 Task: Create a rule from the Agile list, Priority changed -> Complete task in the project BroaderVisionary if Priority Cleared then Complete Task
Action: Mouse moved to (955, 85)
Screenshot: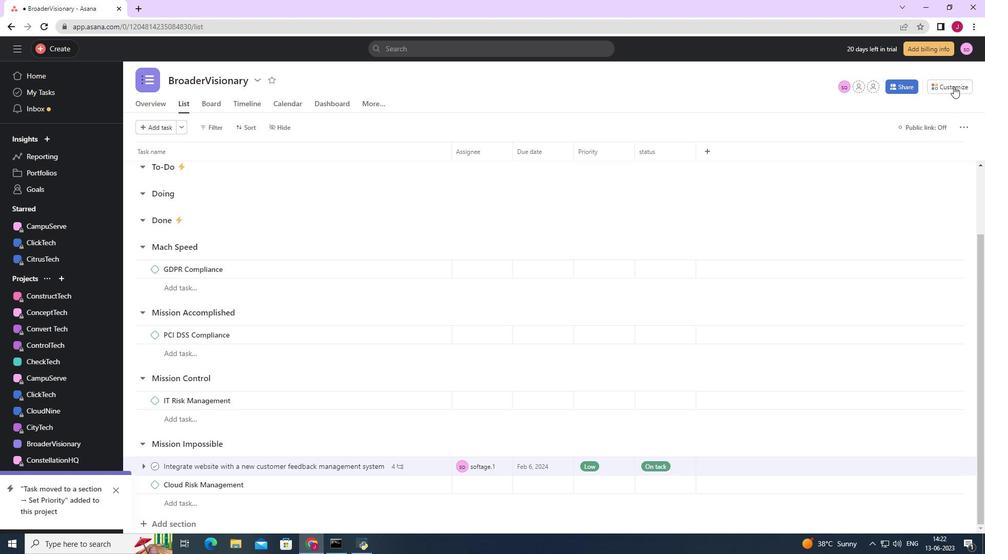 
Action: Mouse pressed left at (955, 85)
Screenshot: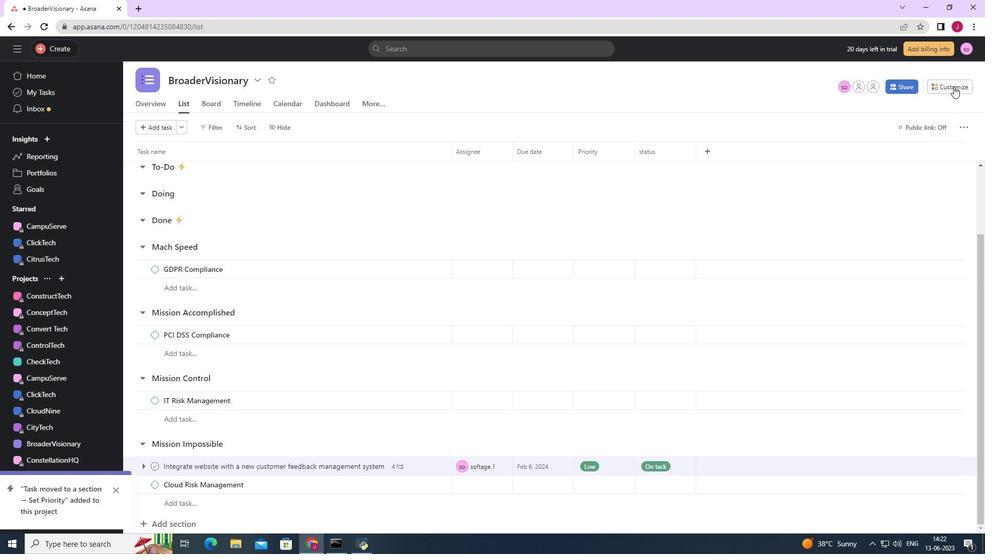 
Action: Mouse moved to (769, 225)
Screenshot: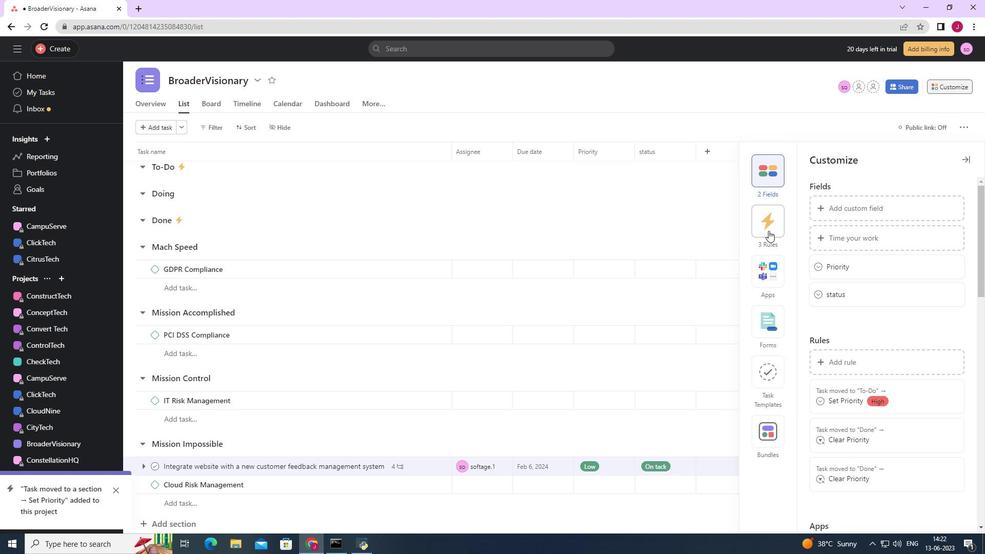 
Action: Mouse pressed left at (769, 225)
Screenshot: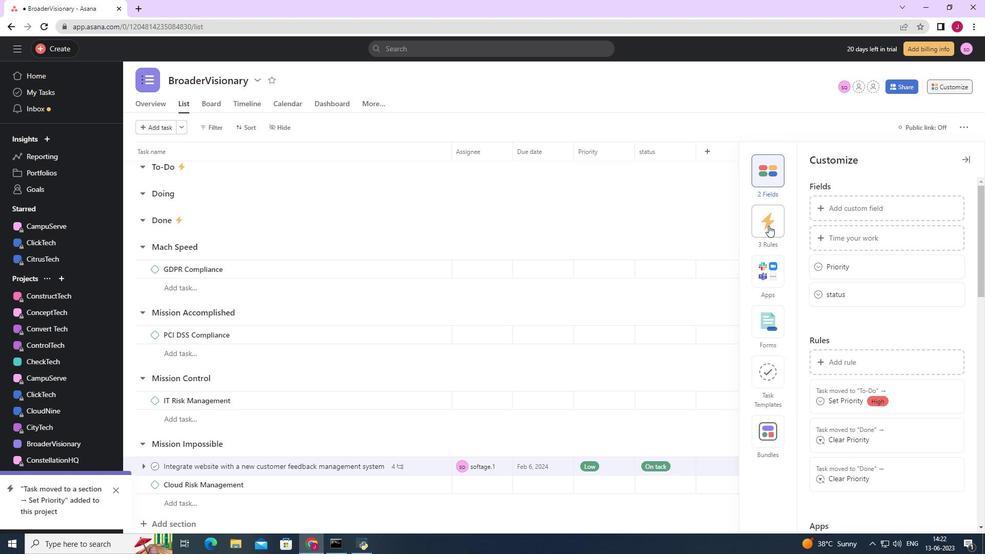 
Action: Mouse moved to (845, 205)
Screenshot: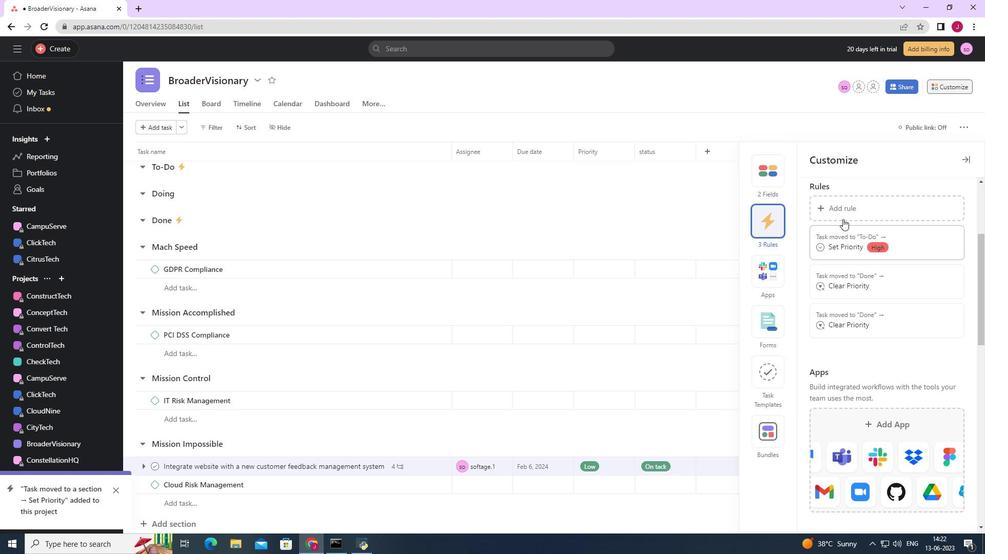 
Action: Mouse pressed left at (845, 205)
Screenshot: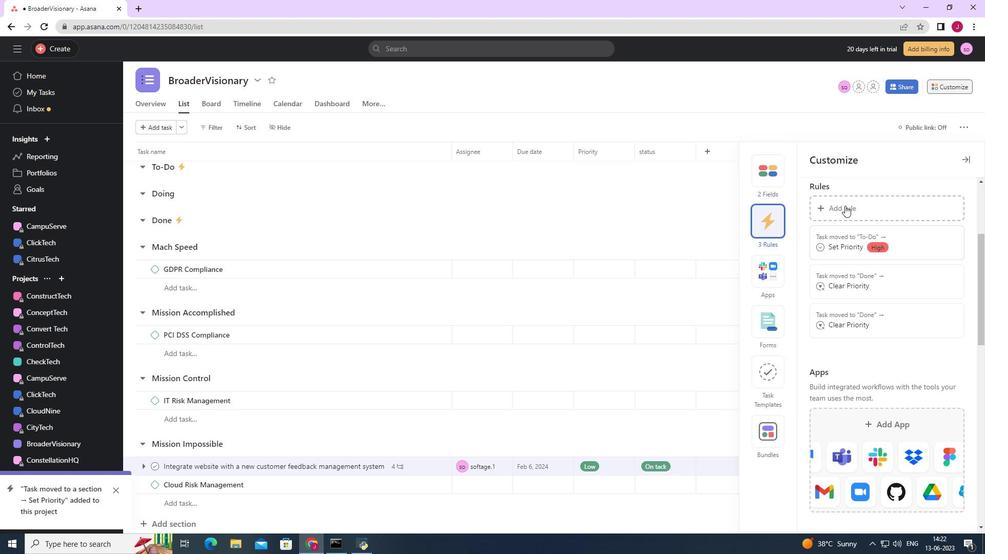 
Action: Mouse moved to (222, 135)
Screenshot: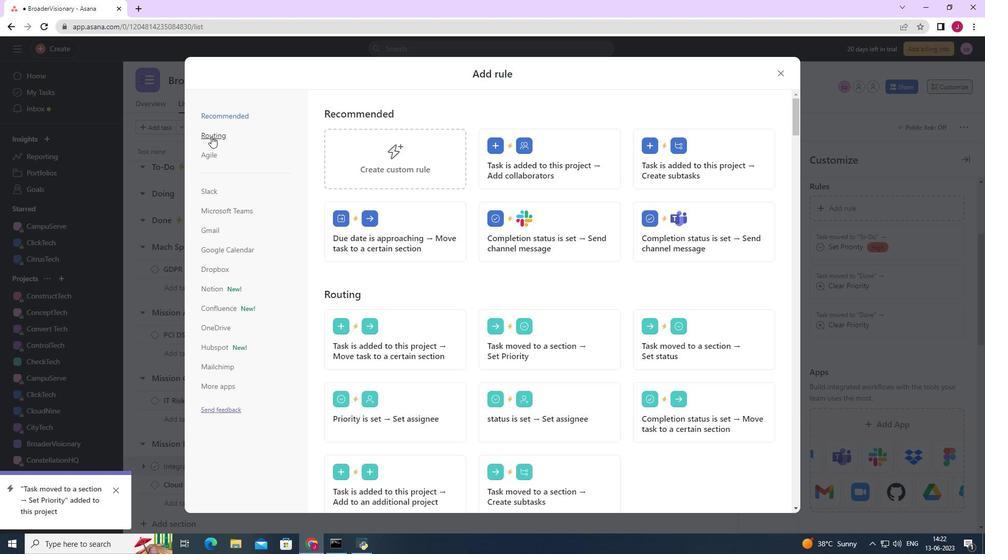 
Action: Mouse pressed left at (222, 135)
Screenshot: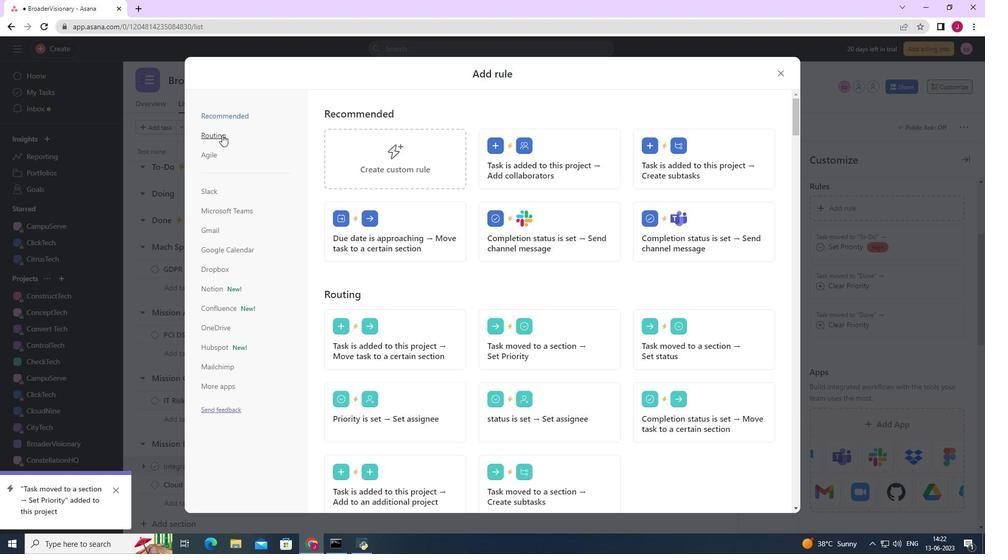
Action: Mouse moved to (213, 153)
Screenshot: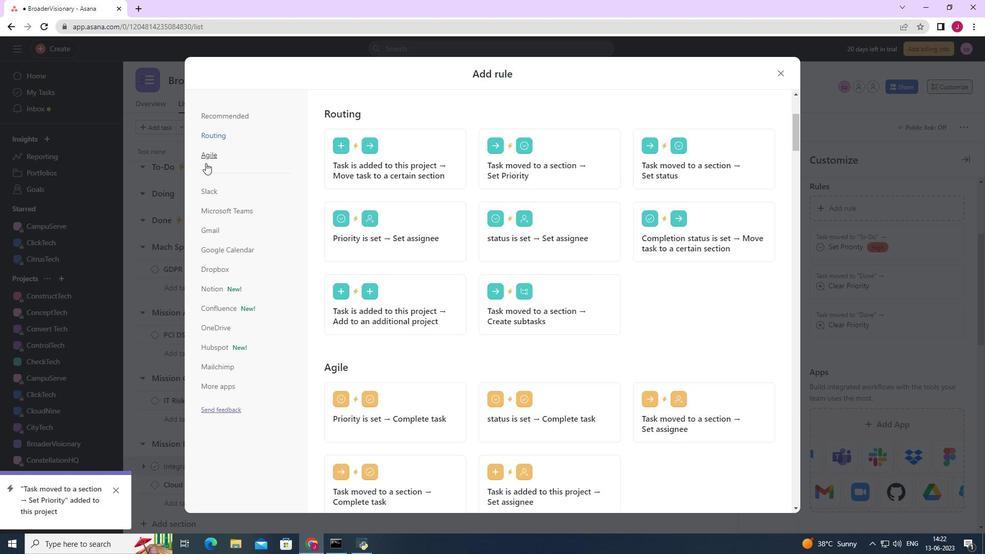 
Action: Mouse pressed left at (213, 153)
Screenshot: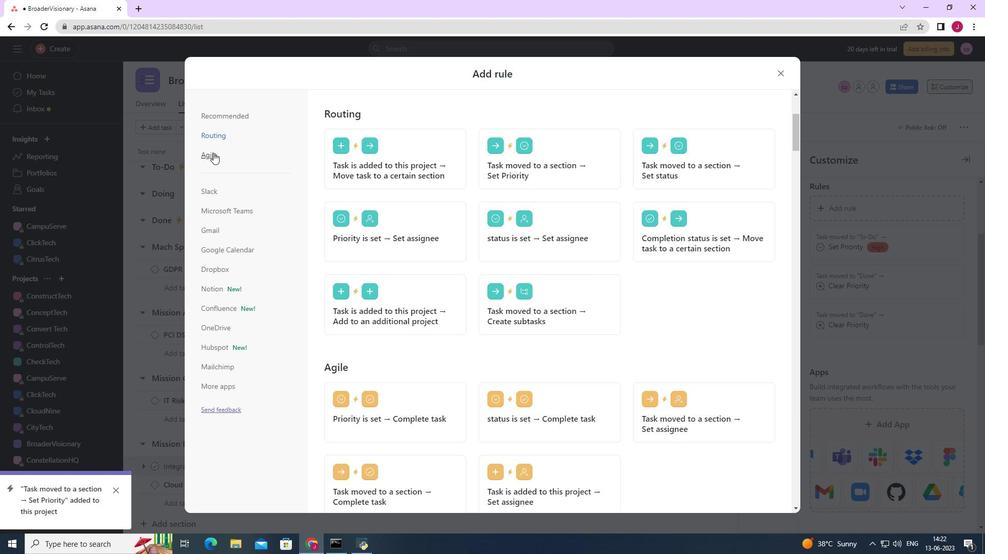 
Action: Mouse moved to (401, 159)
Screenshot: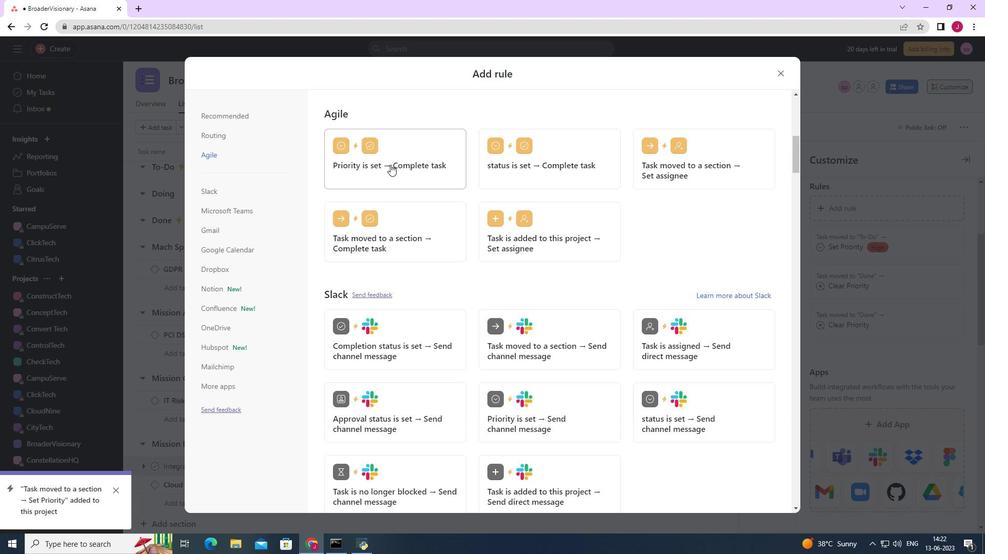 
Action: Mouse pressed left at (401, 159)
Screenshot: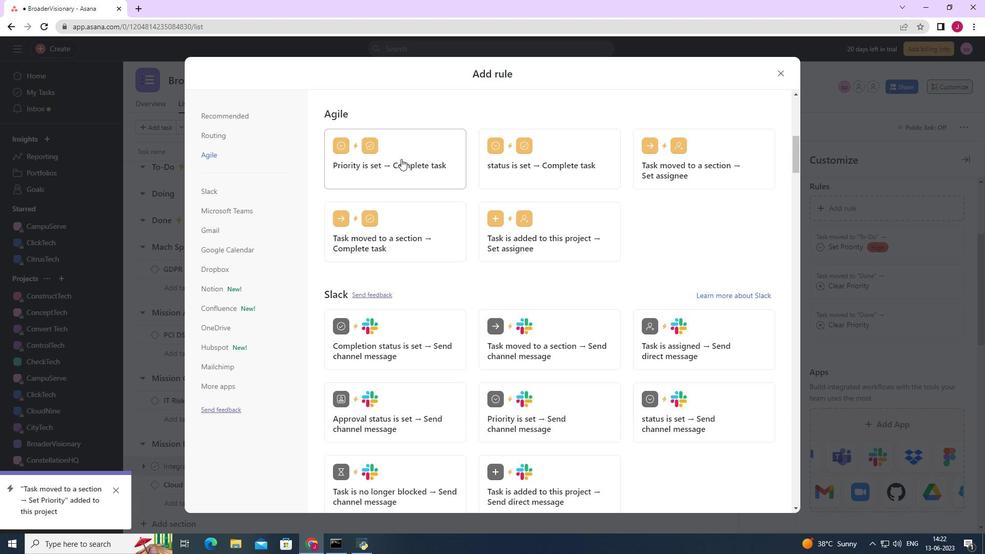 
Action: Mouse moved to (643, 179)
Screenshot: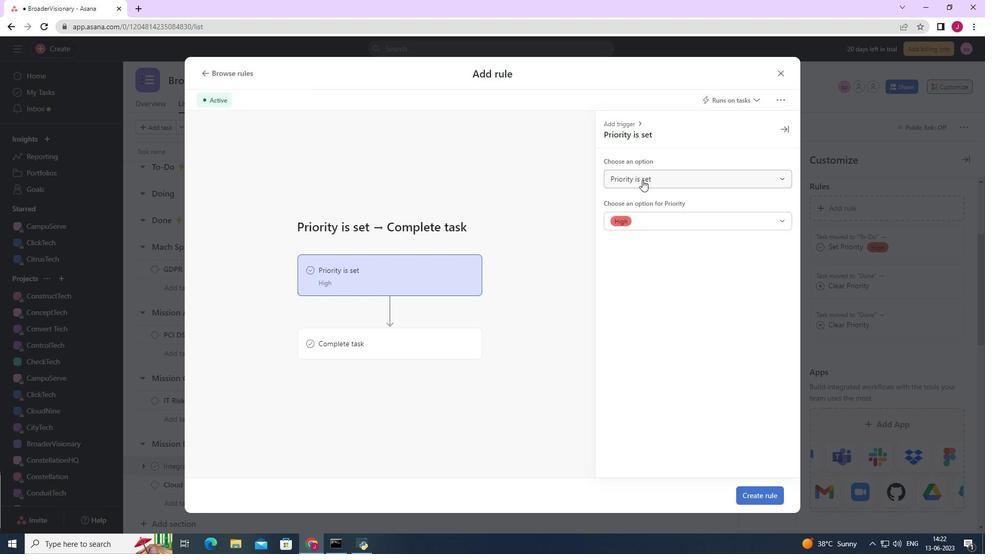 
Action: Mouse pressed left at (643, 179)
Screenshot: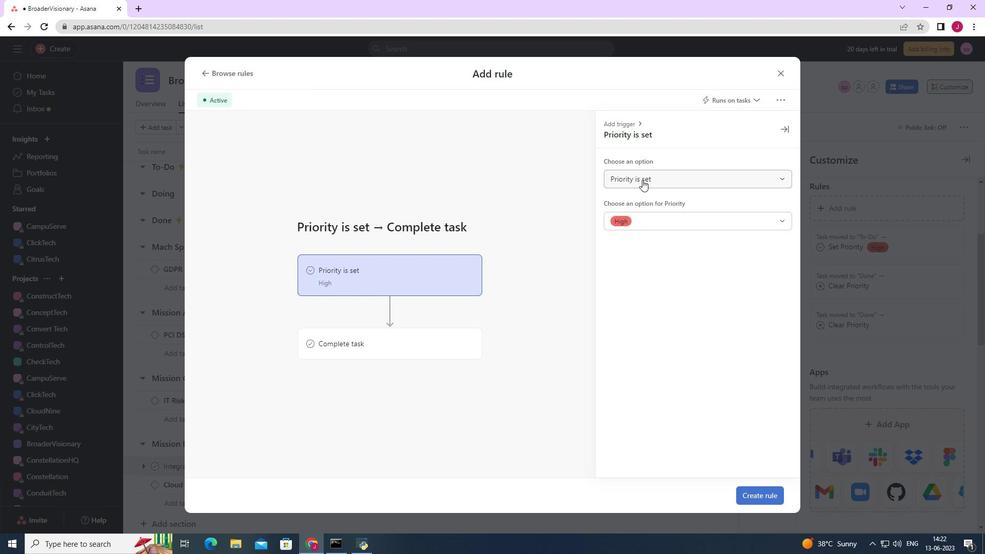 
Action: Mouse moved to (642, 218)
Screenshot: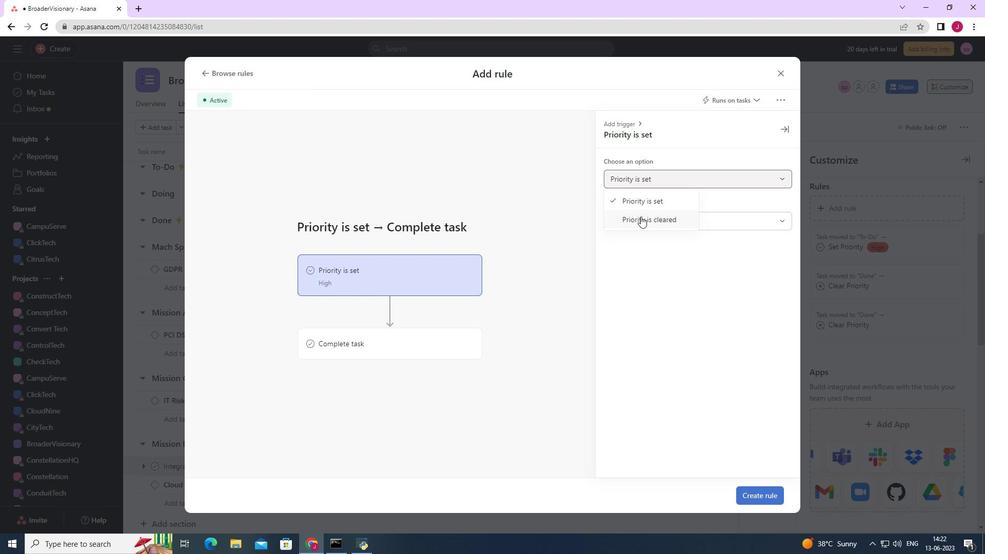 
Action: Mouse pressed left at (642, 218)
Screenshot: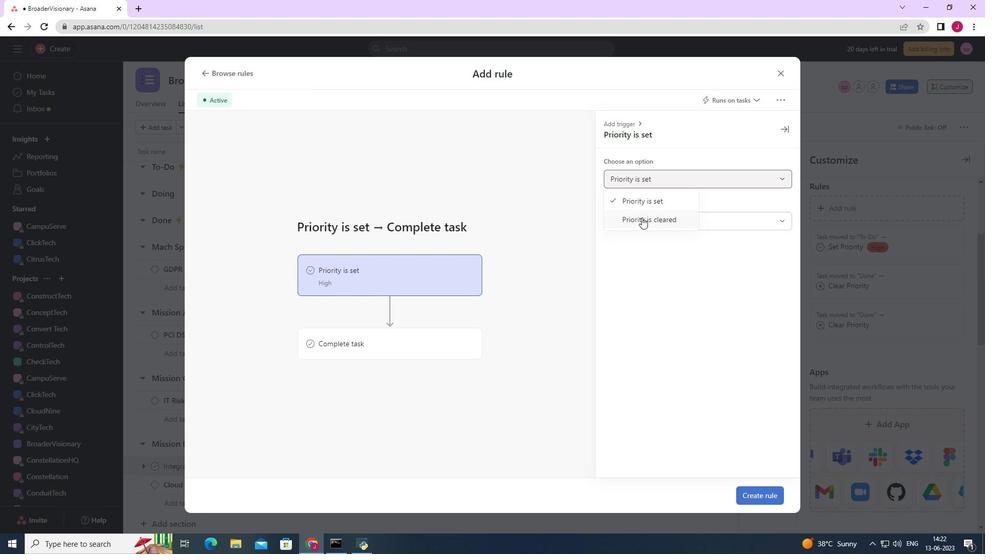 
Action: Mouse moved to (368, 271)
Screenshot: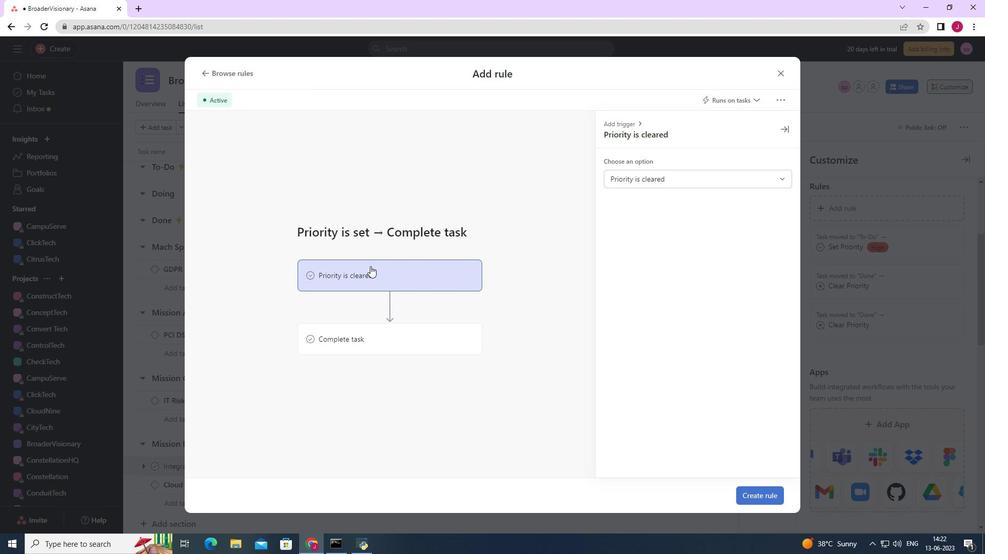 
Action: Mouse pressed left at (368, 271)
Screenshot: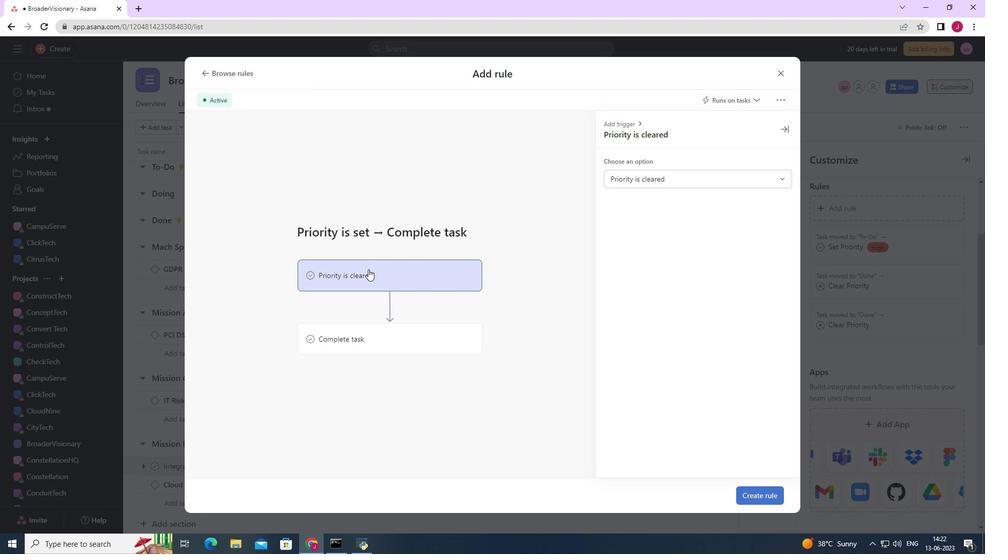 
Action: Mouse moved to (373, 343)
Screenshot: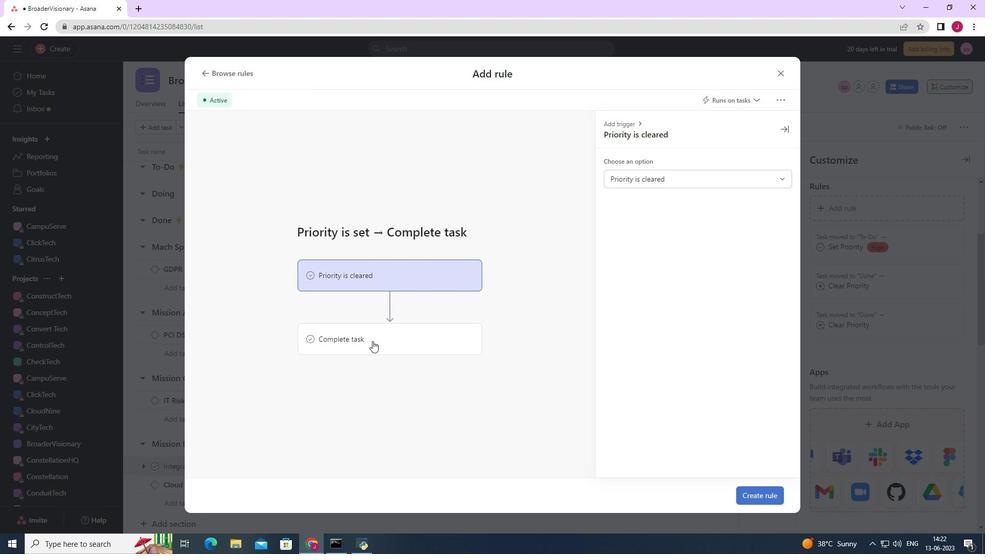 
Action: Mouse pressed left at (373, 343)
Screenshot: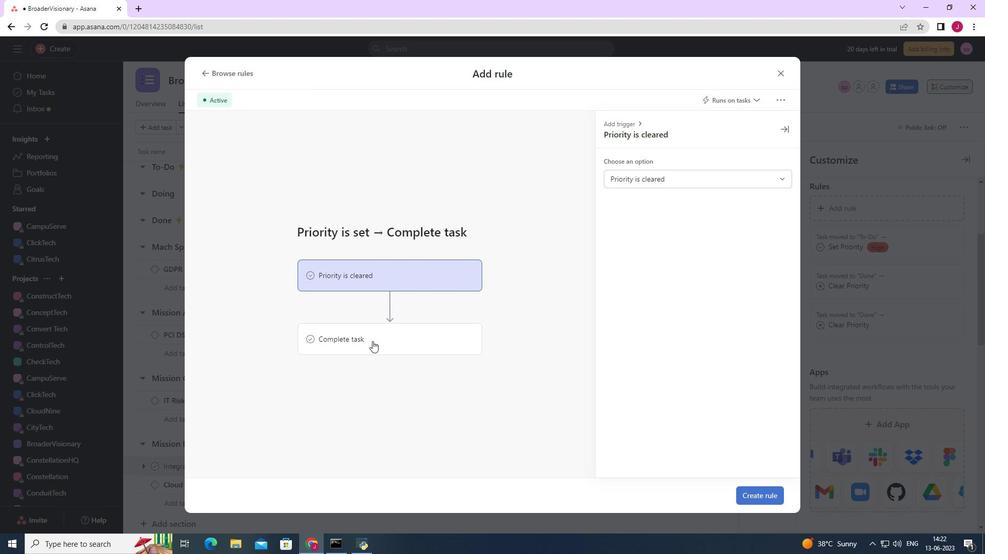 
Action: Mouse moved to (673, 185)
Screenshot: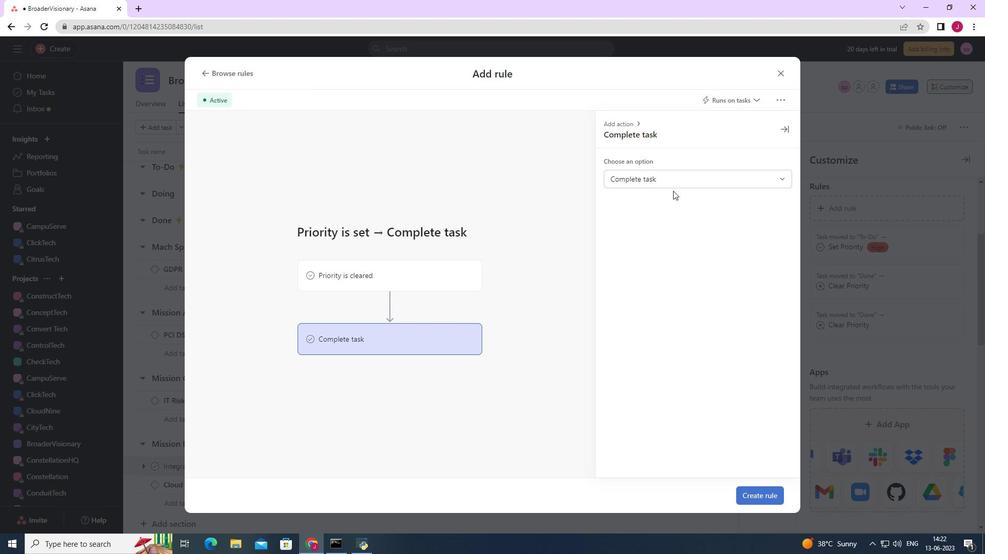 
Action: Mouse pressed left at (673, 185)
Screenshot: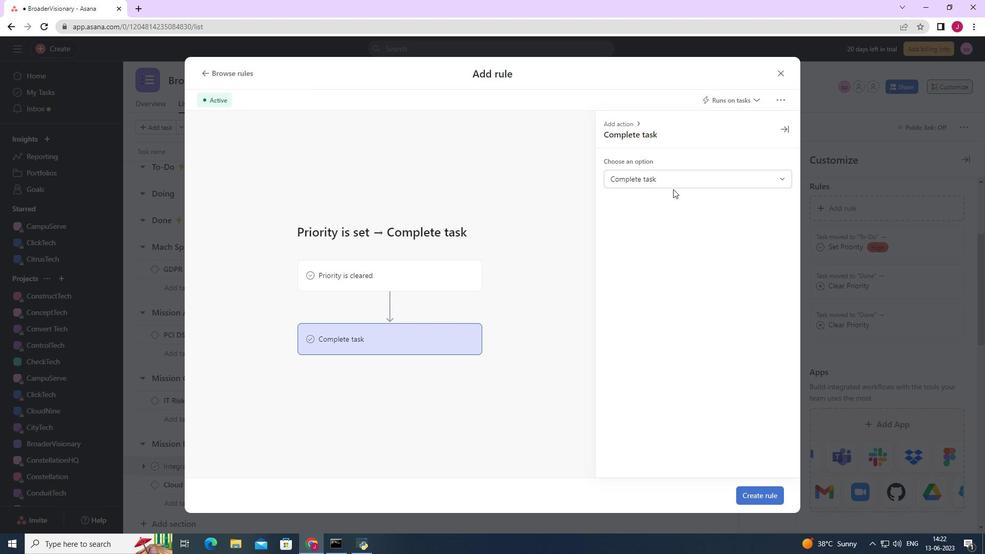 
Action: Mouse moved to (665, 221)
Screenshot: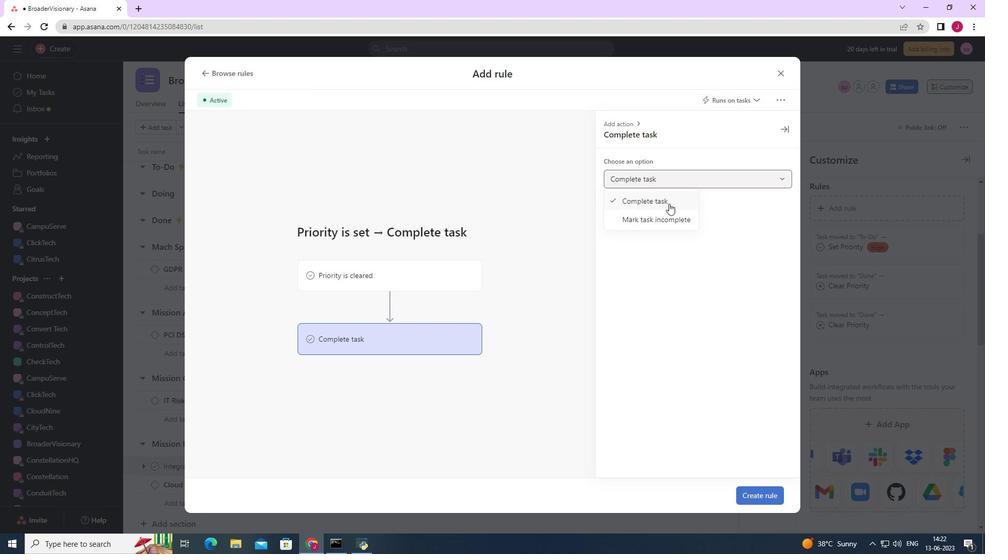 
Action: Mouse pressed left at (665, 221)
Screenshot: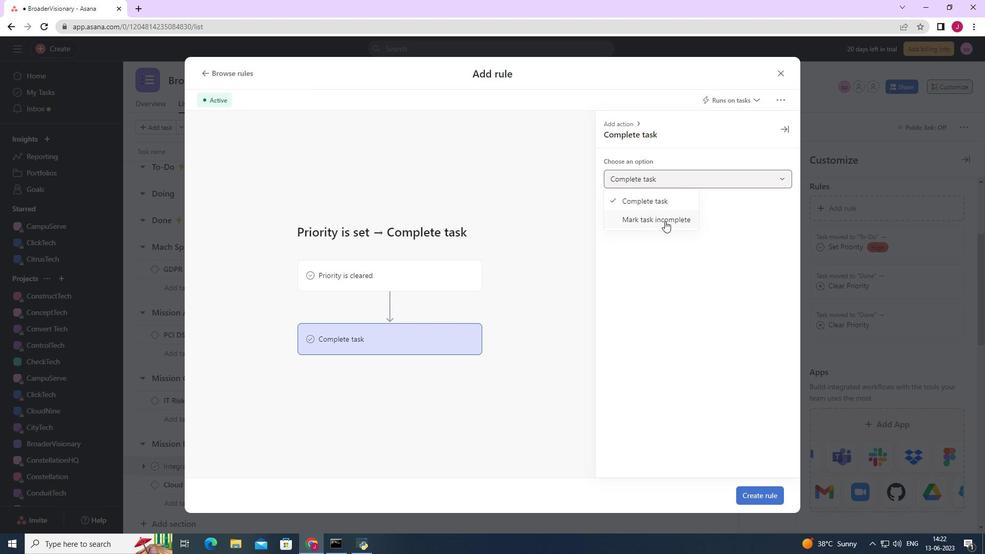 
Action: Mouse moved to (650, 175)
Screenshot: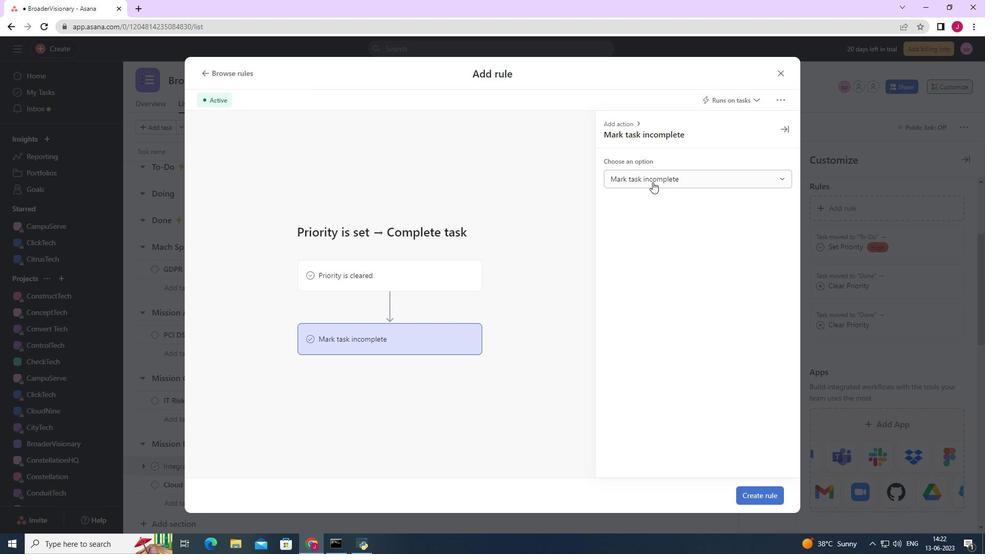 
Action: Mouse pressed left at (650, 175)
Screenshot: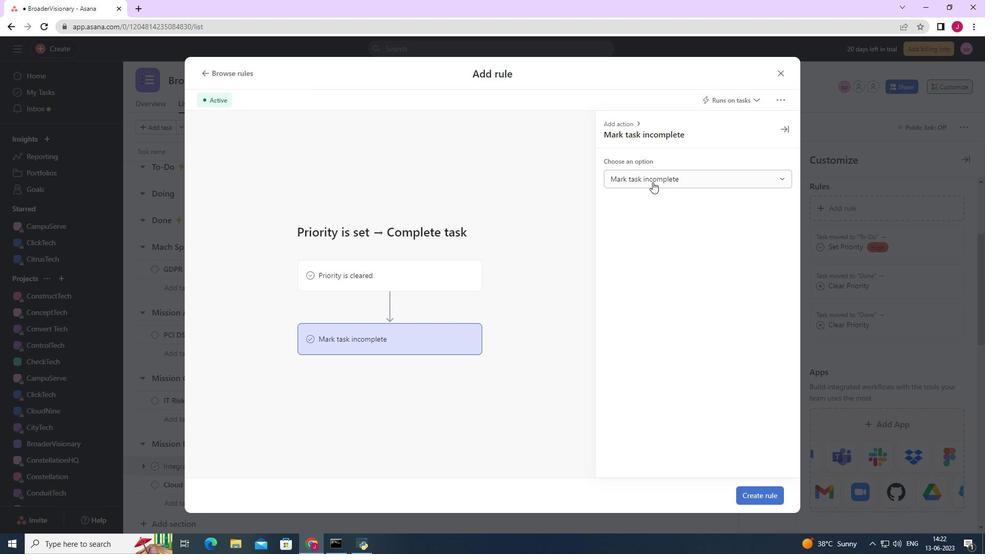 
Action: Mouse moved to (657, 202)
Screenshot: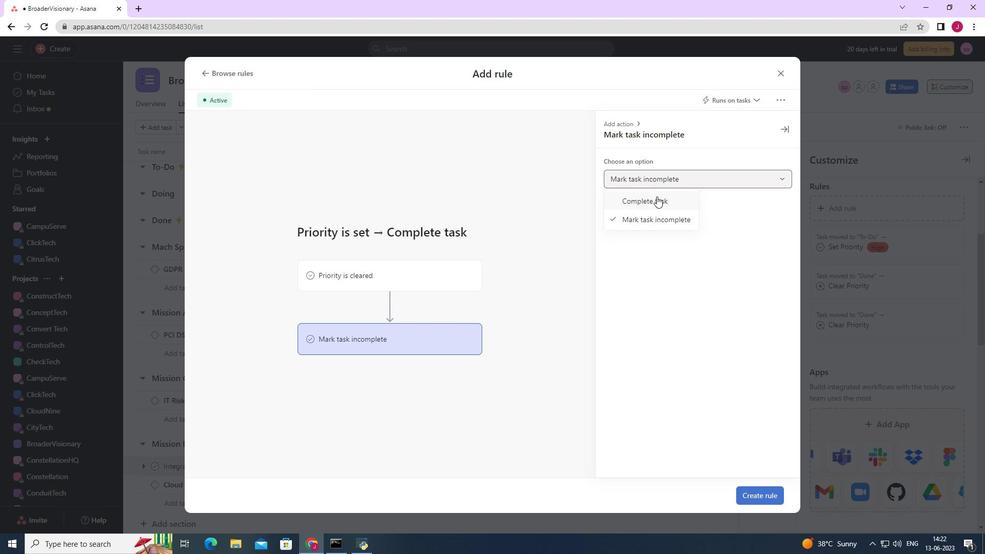 
Action: Mouse pressed left at (657, 202)
Screenshot: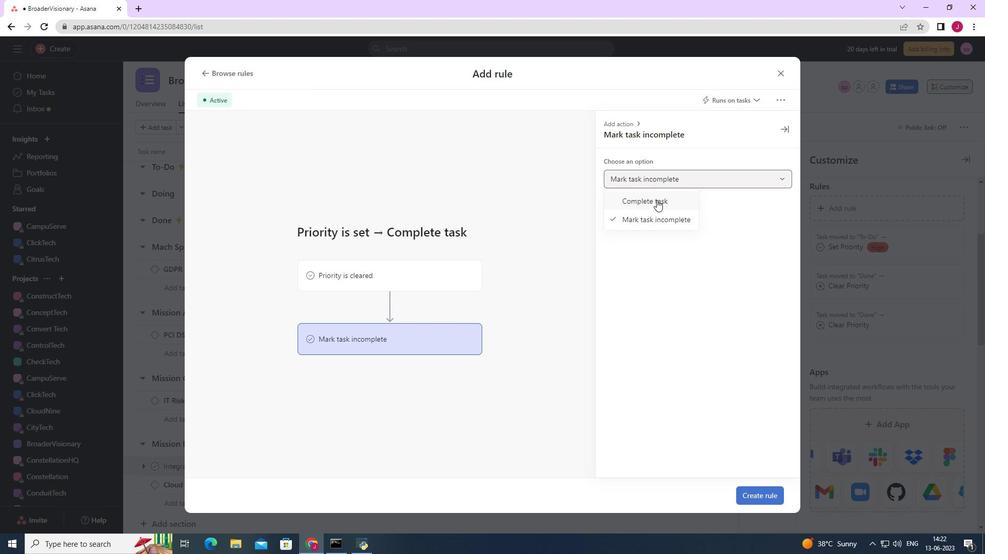 
Action: Mouse moved to (444, 331)
Screenshot: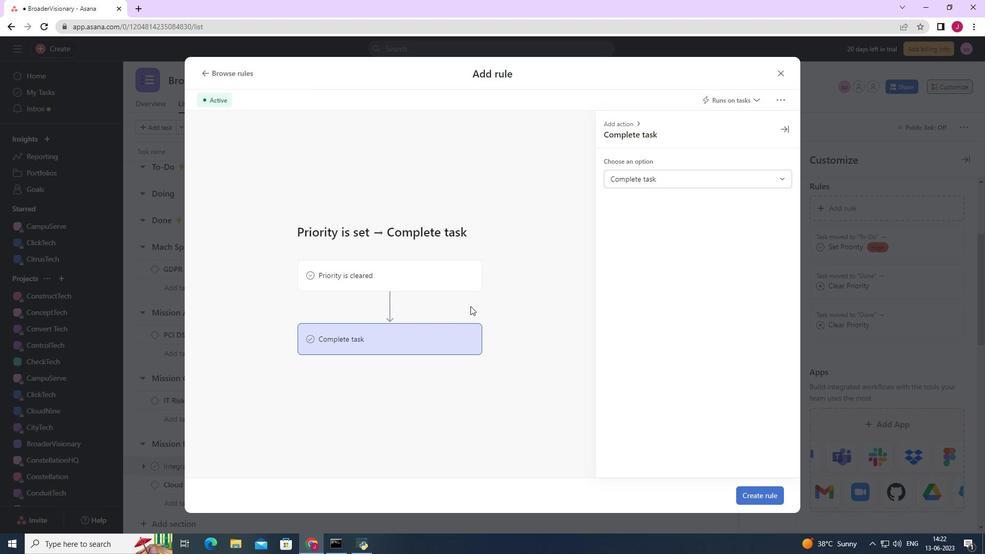 
Action: Mouse pressed left at (444, 331)
Screenshot: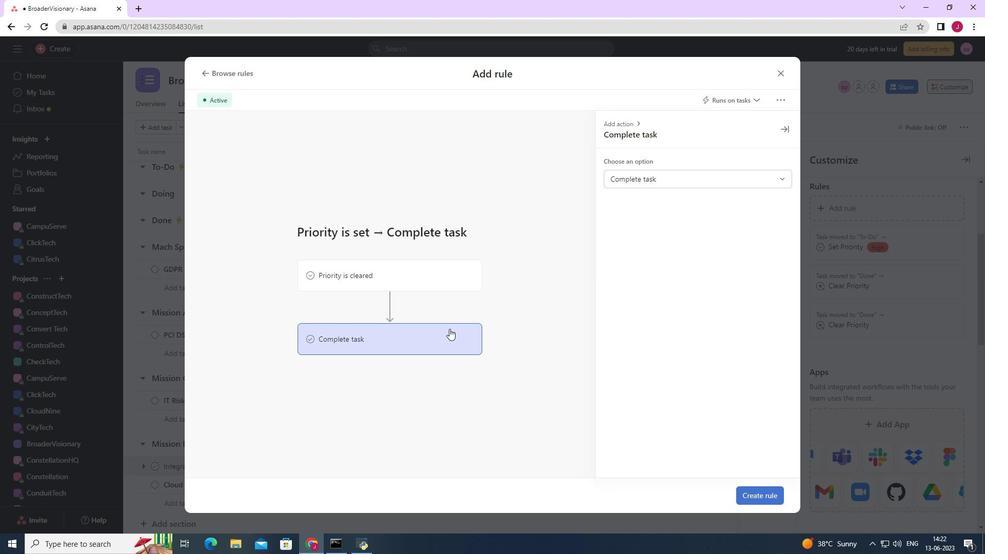 
Action: Mouse moved to (756, 498)
Screenshot: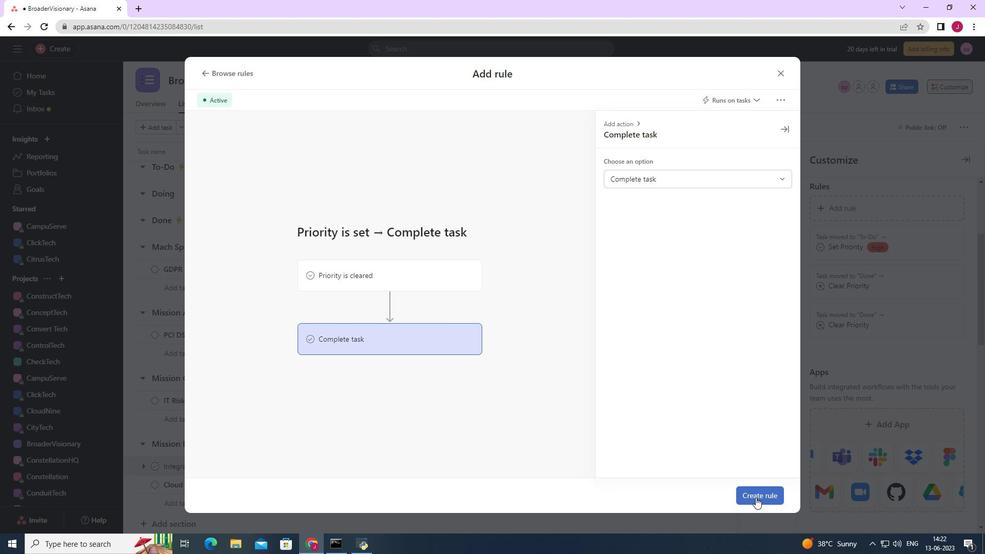
Action: Mouse pressed left at (756, 498)
Screenshot: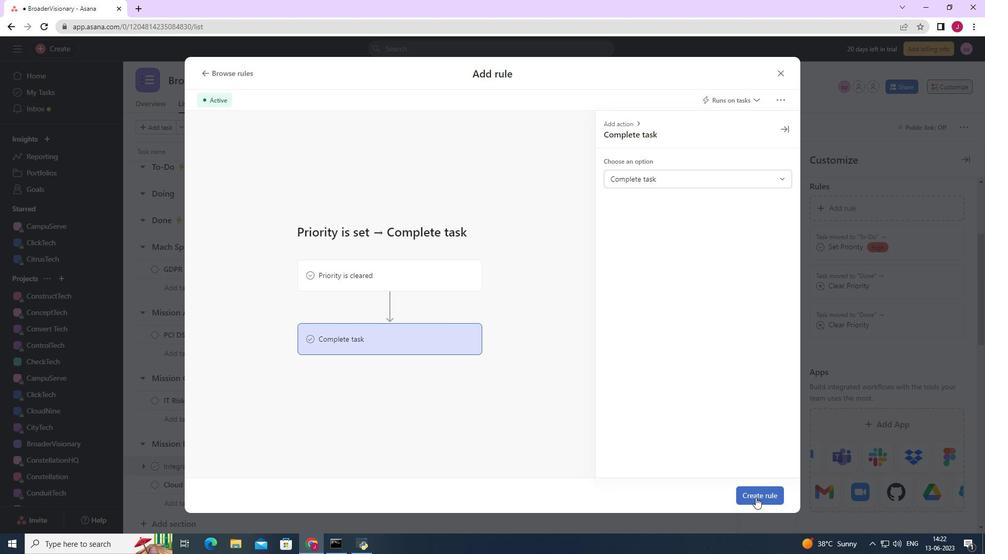 
Action: Mouse moved to (689, 353)
Screenshot: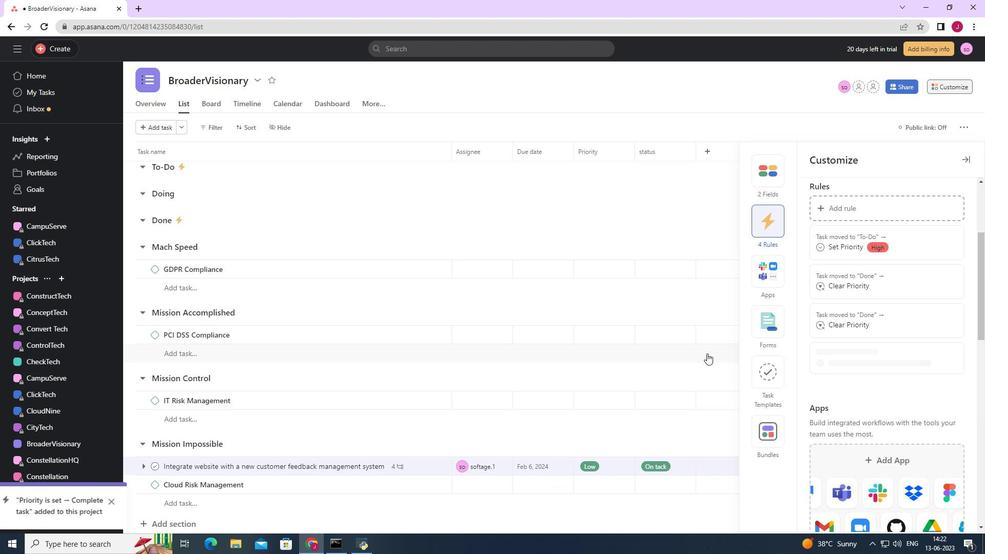 
